 Task: Change the theme to dark.
Action: Mouse moved to (1361, 78)
Screenshot: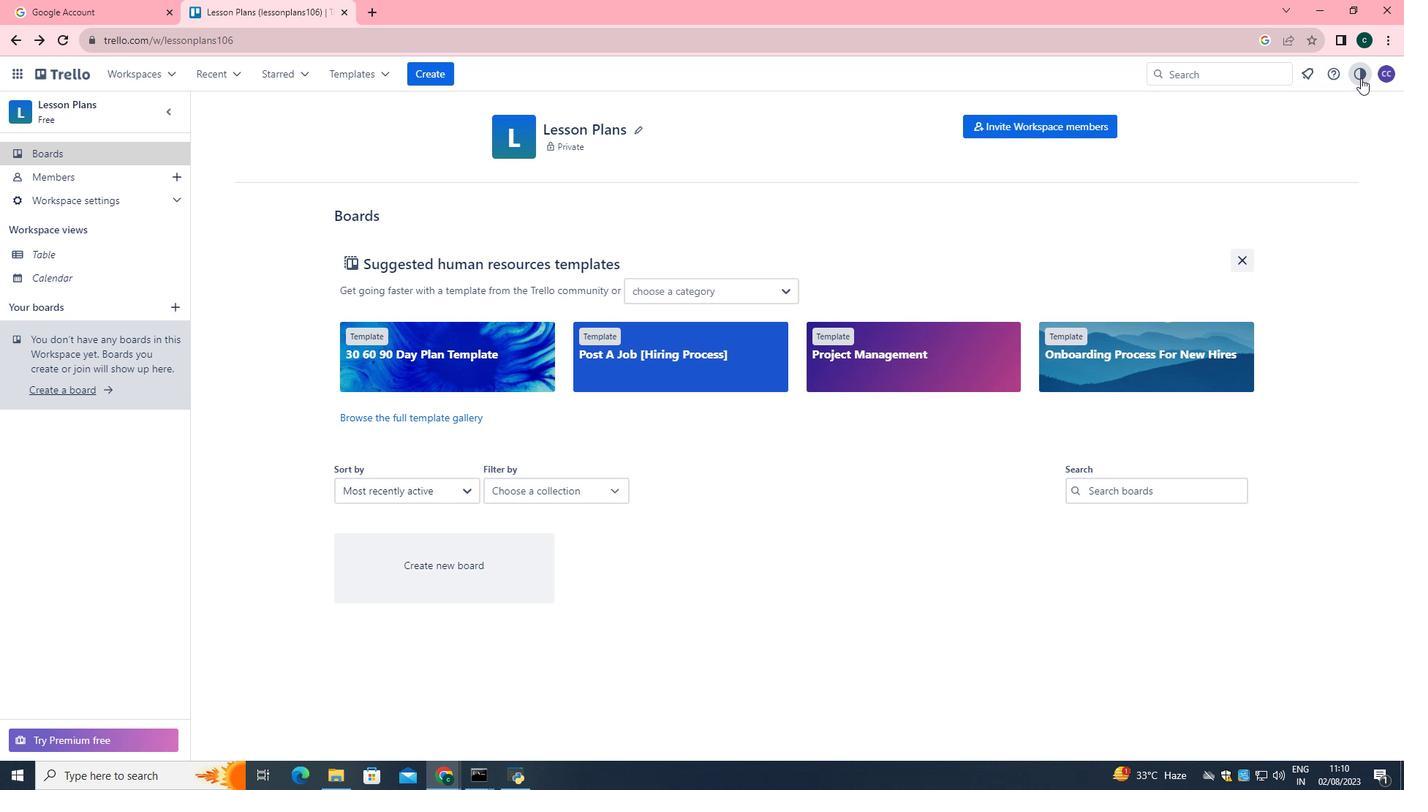 
Action: Mouse pressed left at (1361, 78)
Screenshot: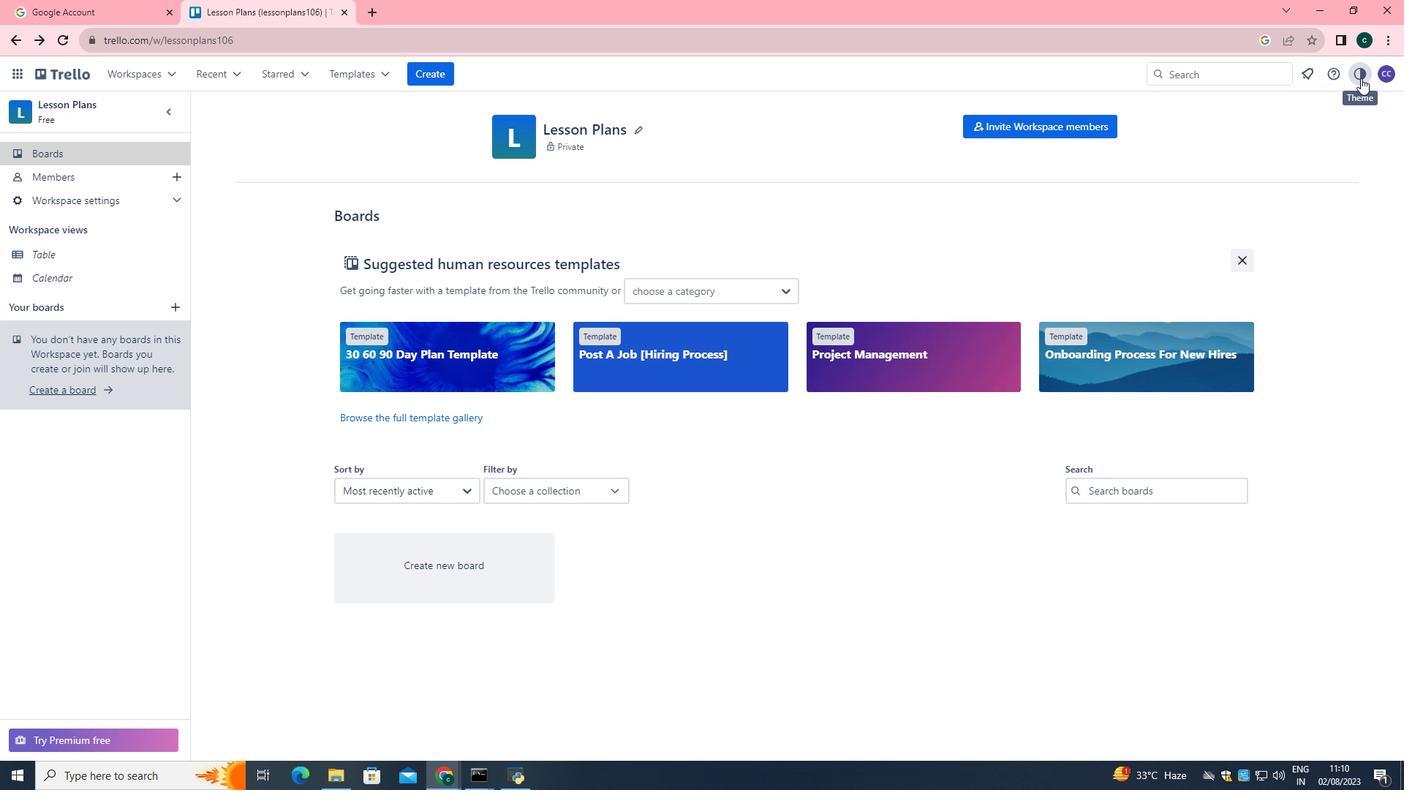 
Action: Mouse moved to (1285, 202)
Screenshot: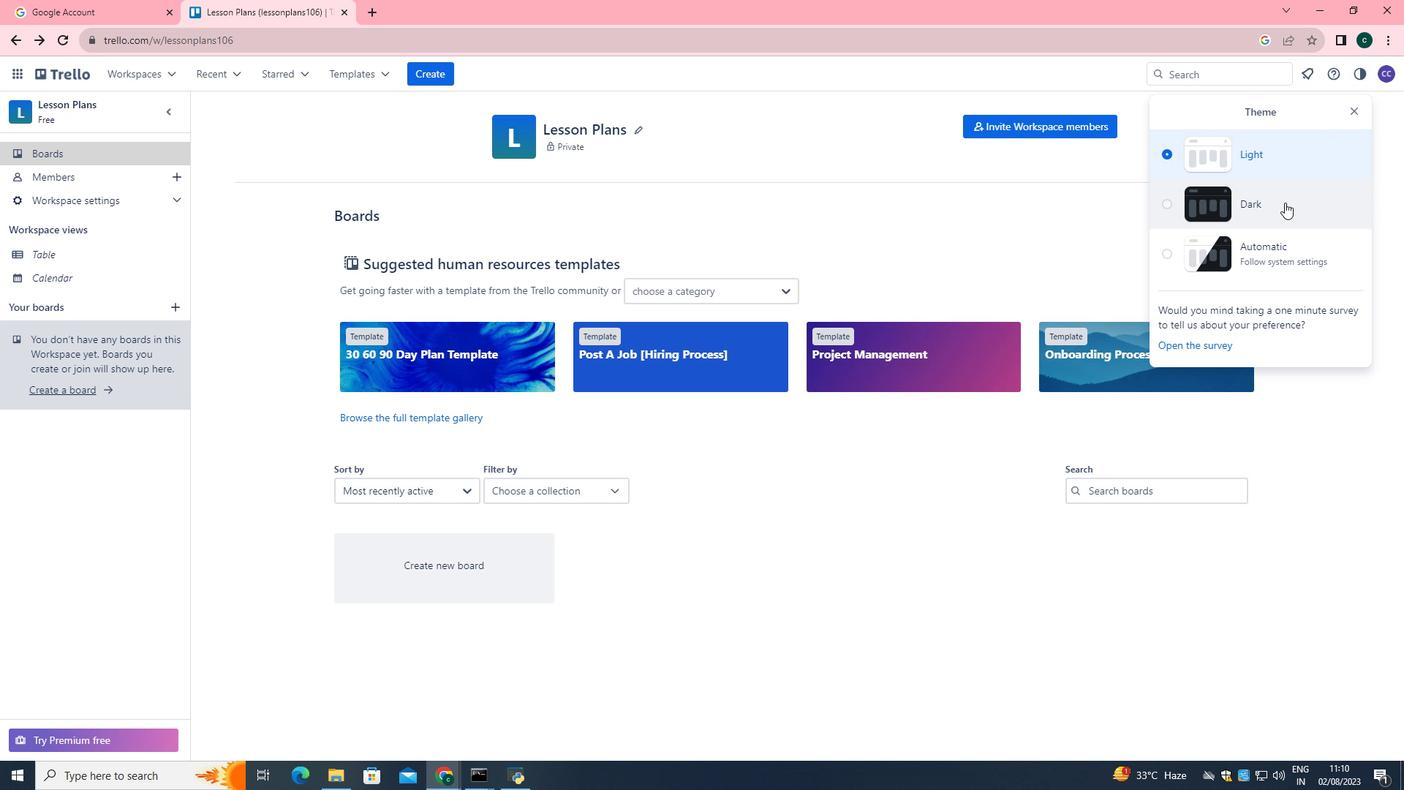
Action: Mouse pressed left at (1285, 202)
Screenshot: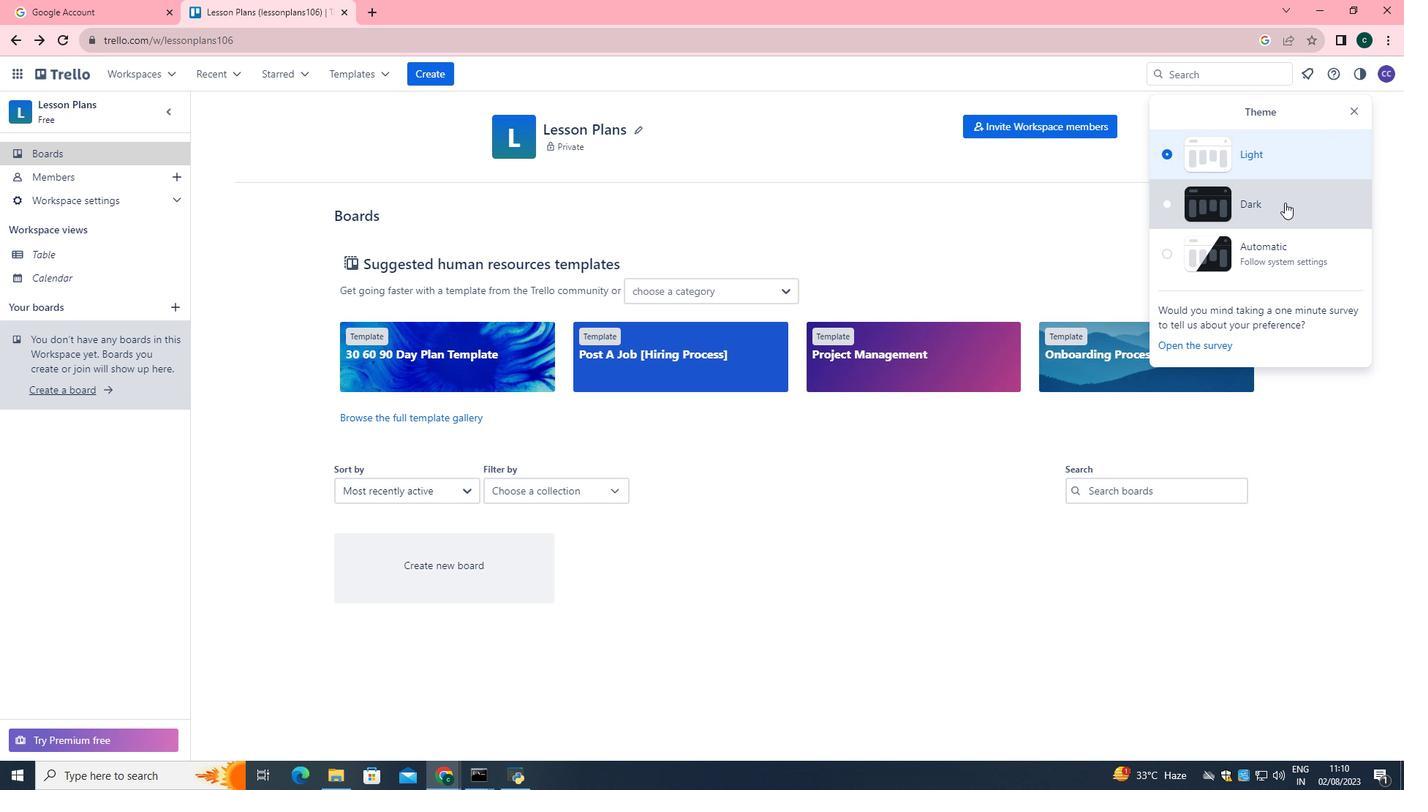 
